 Task: Look for kosher products only.
Action: Mouse moved to (26, 82)
Screenshot: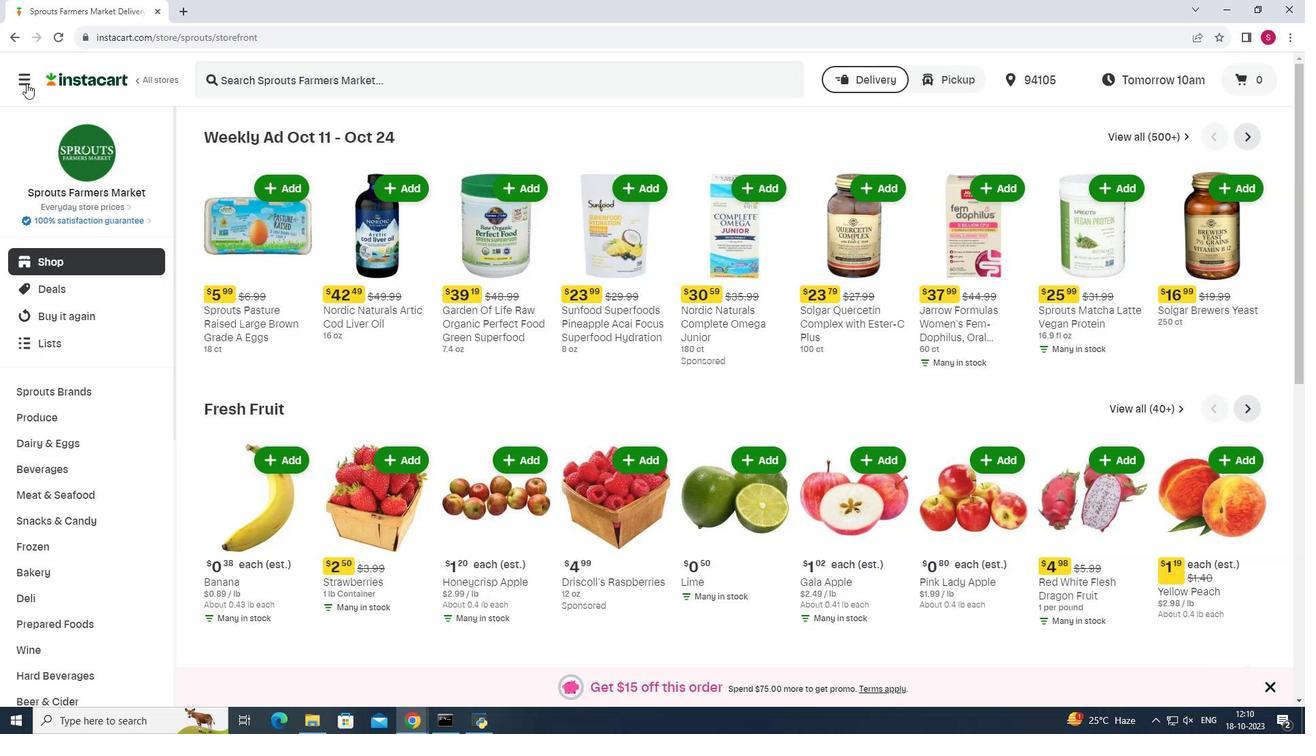 
Action: Mouse pressed left at (26, 82)
Screenshot: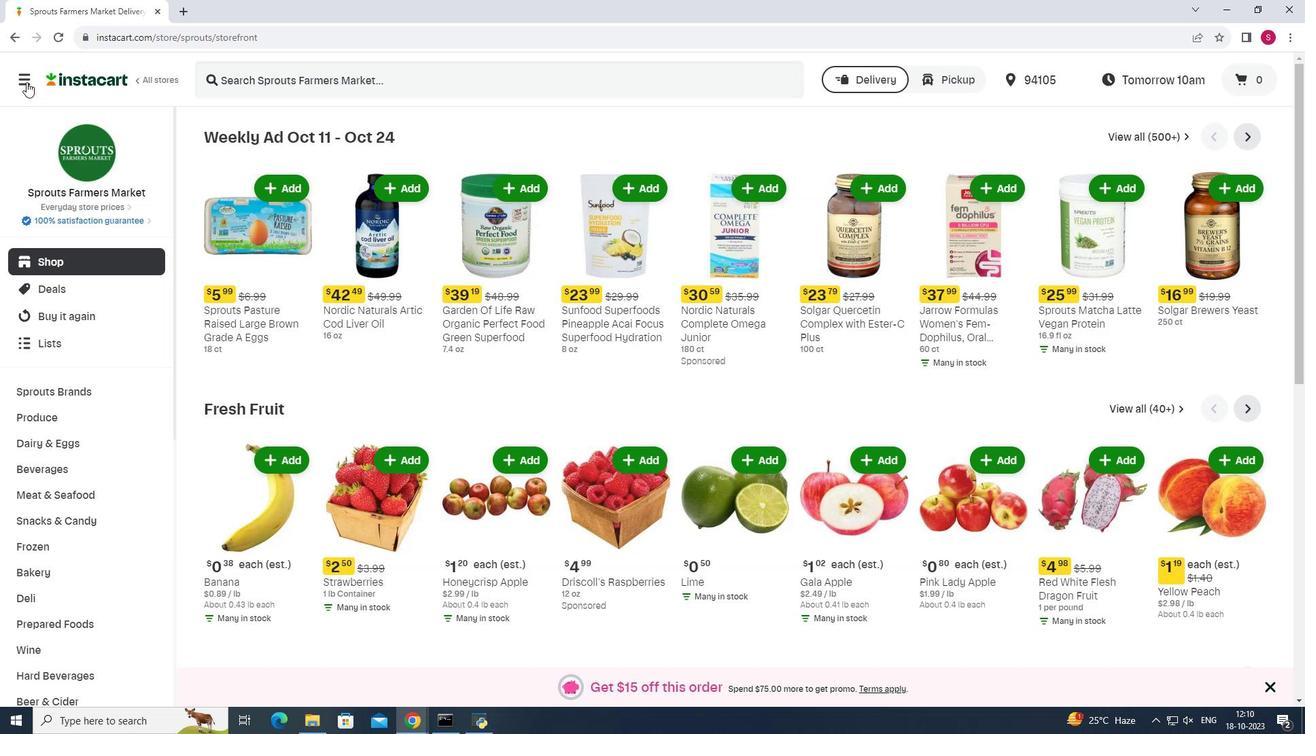 
Action: Mouse moved to (66, 354)
Screenshot: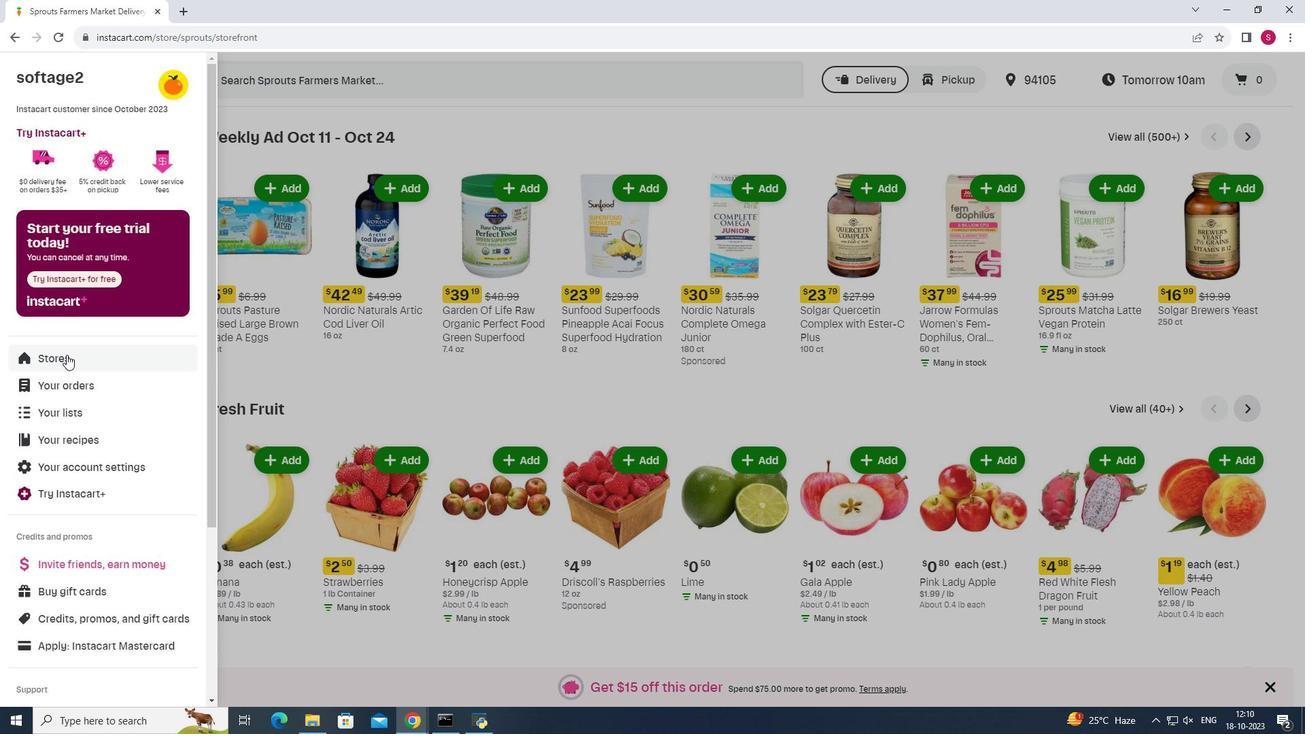 
Action: Mouse pressed left at (66, 354)
Screenshot: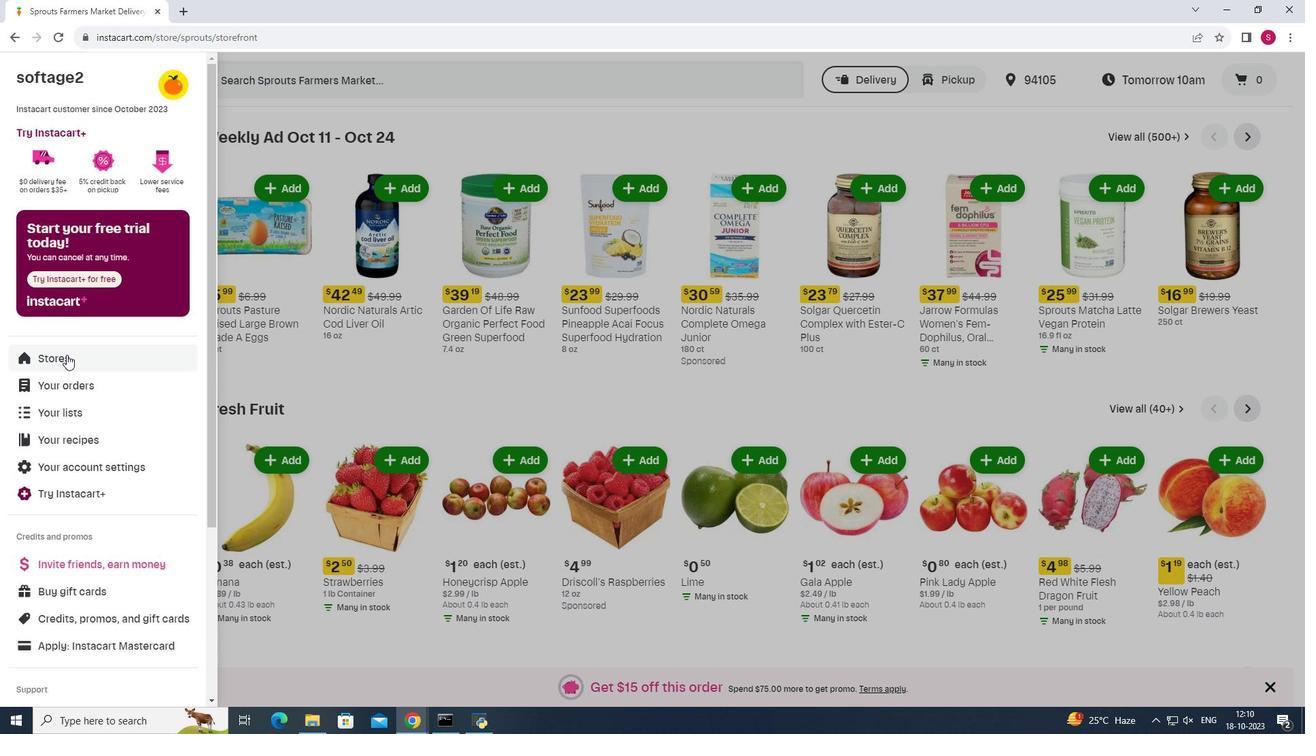 
Action: Mouse moved to (327, 117)
Screenshot: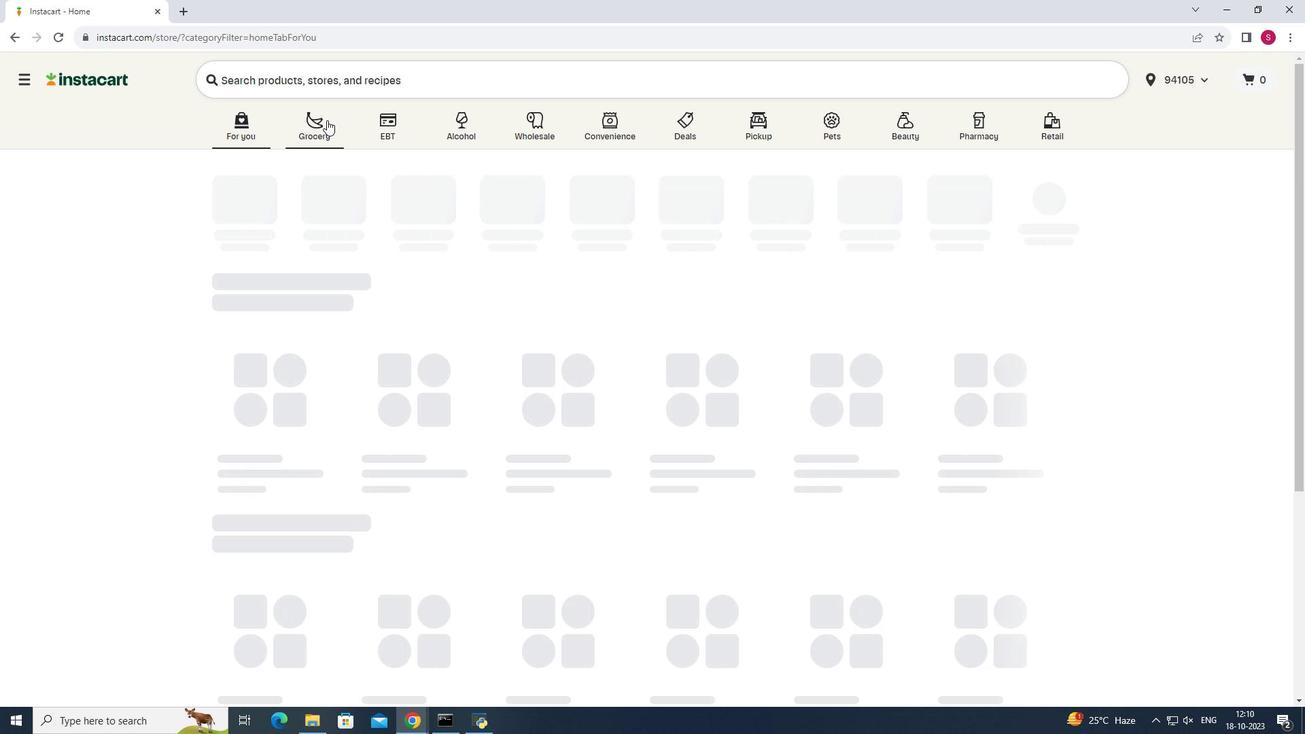 
Action: Mouse pressed left at (327, 117)
Screenshot: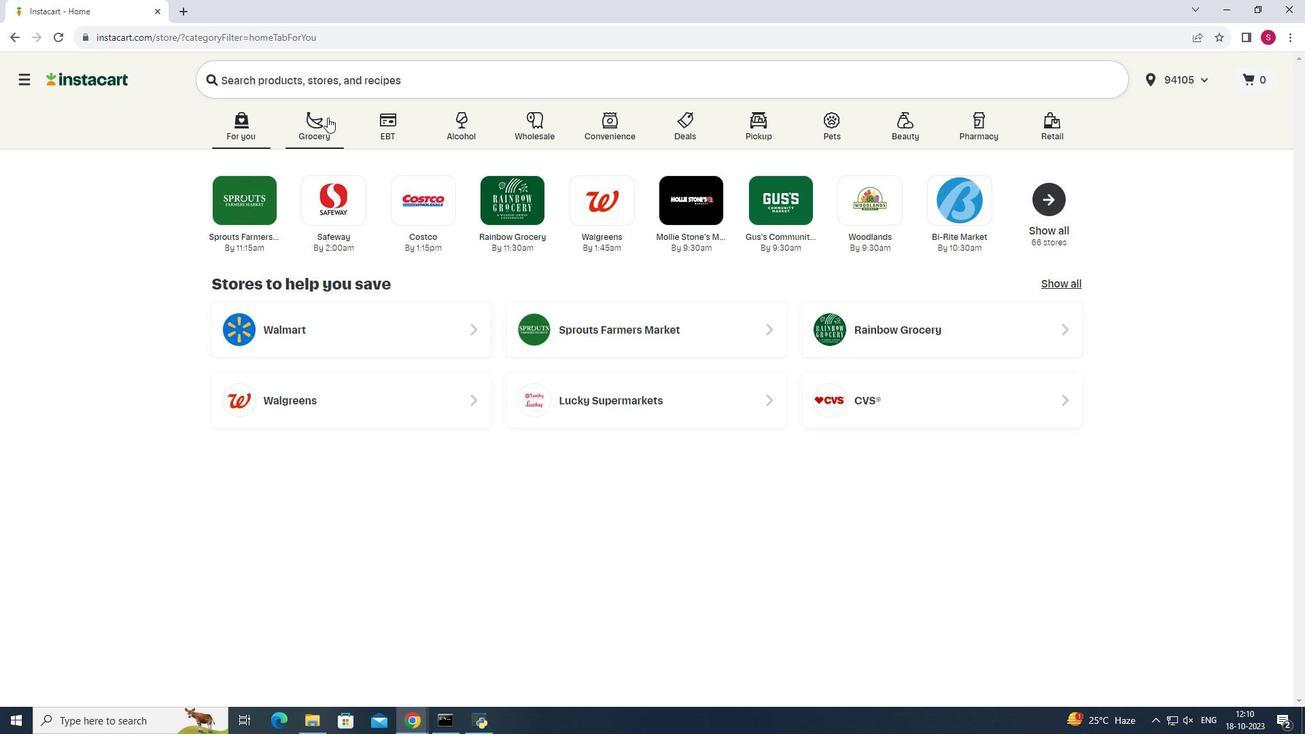 
Action: Mouse moved to (880, 187)
Screenshot: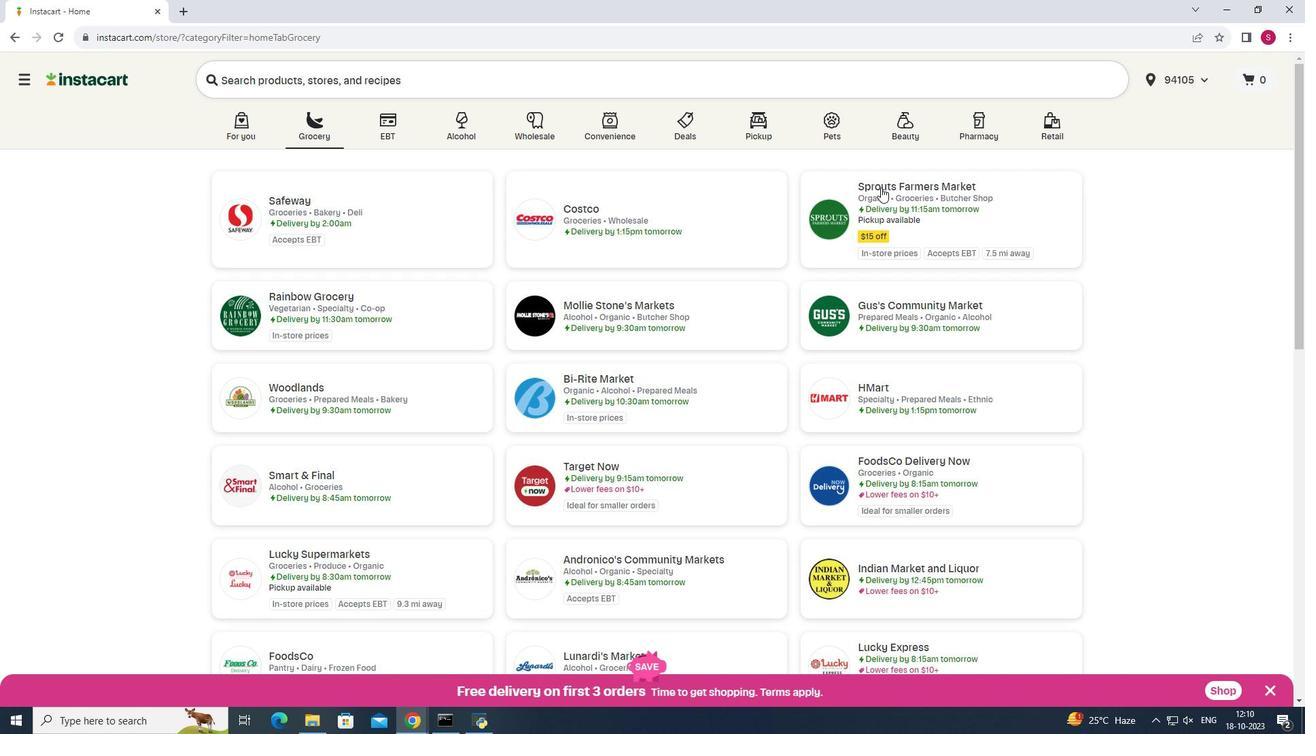 
Action: Mouse pressed left at (880, 187)
Screenshot: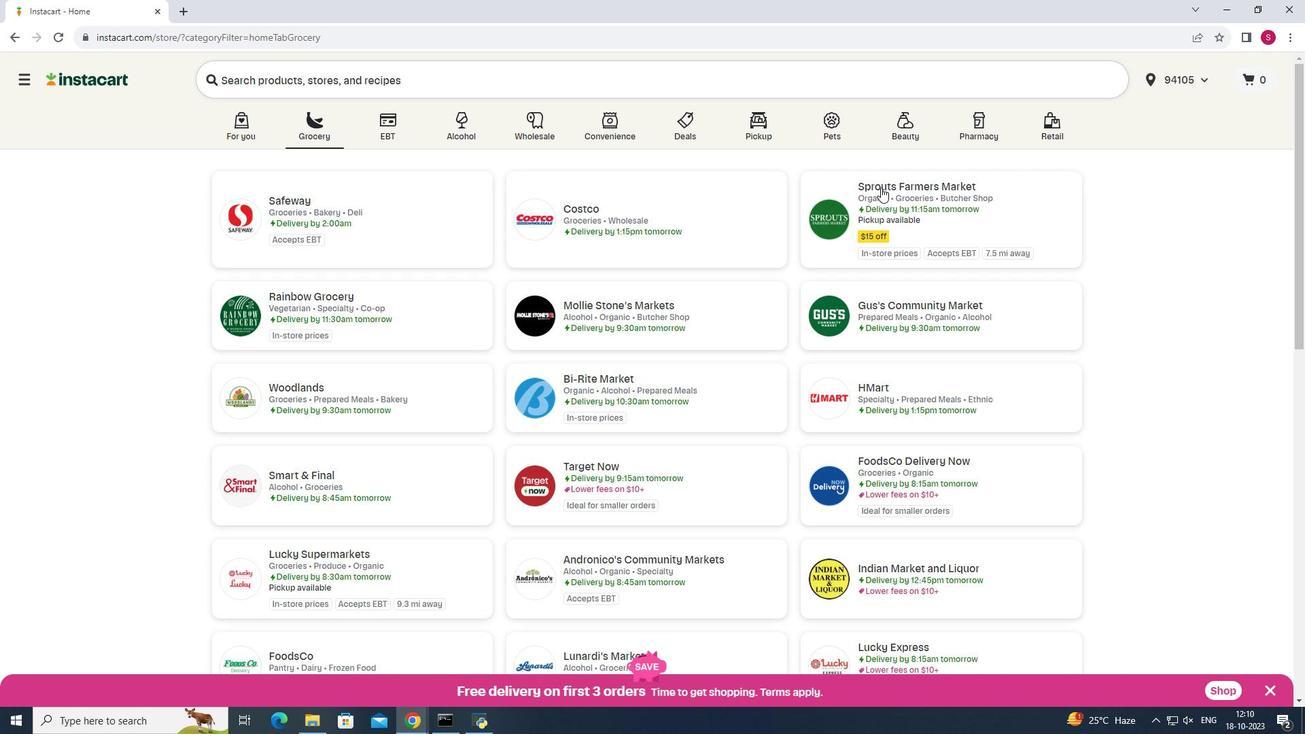
Action: Mouse moved to (54, 520)
Screenshot: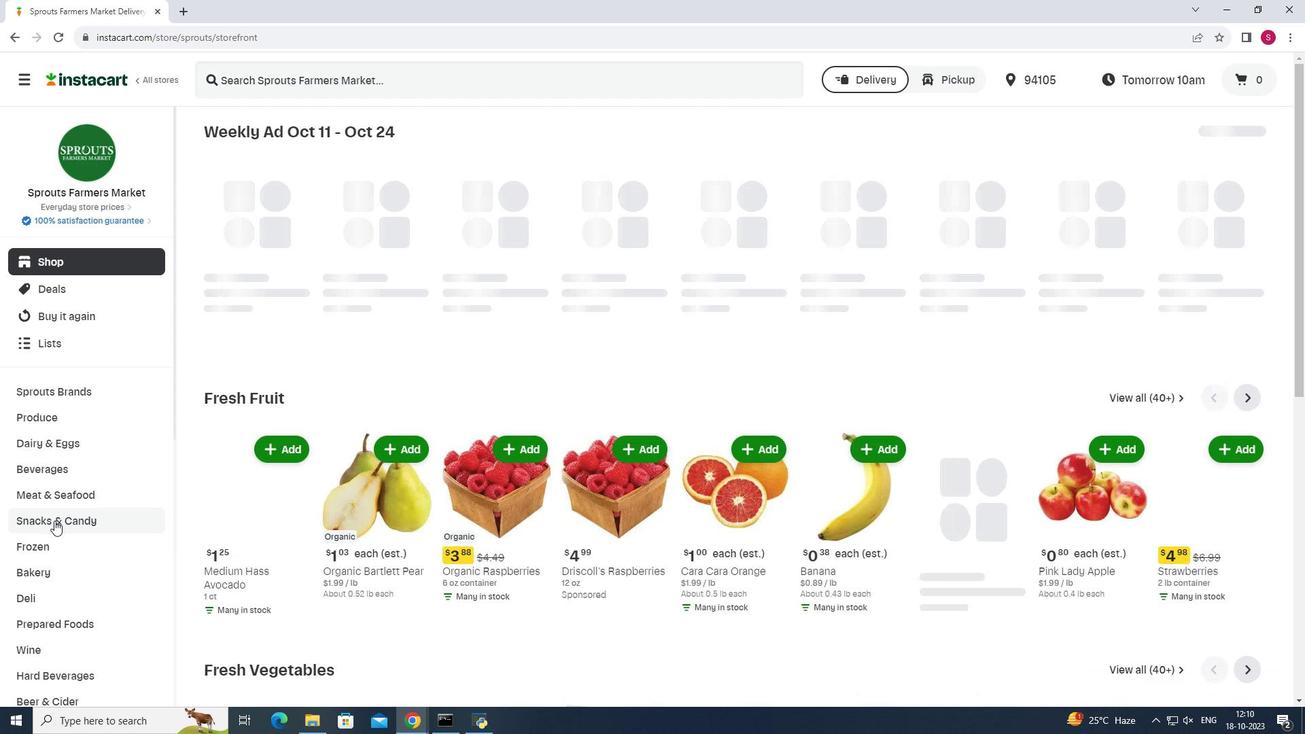 
Action: Mouse pressed left at (54, 520)
Screenshot: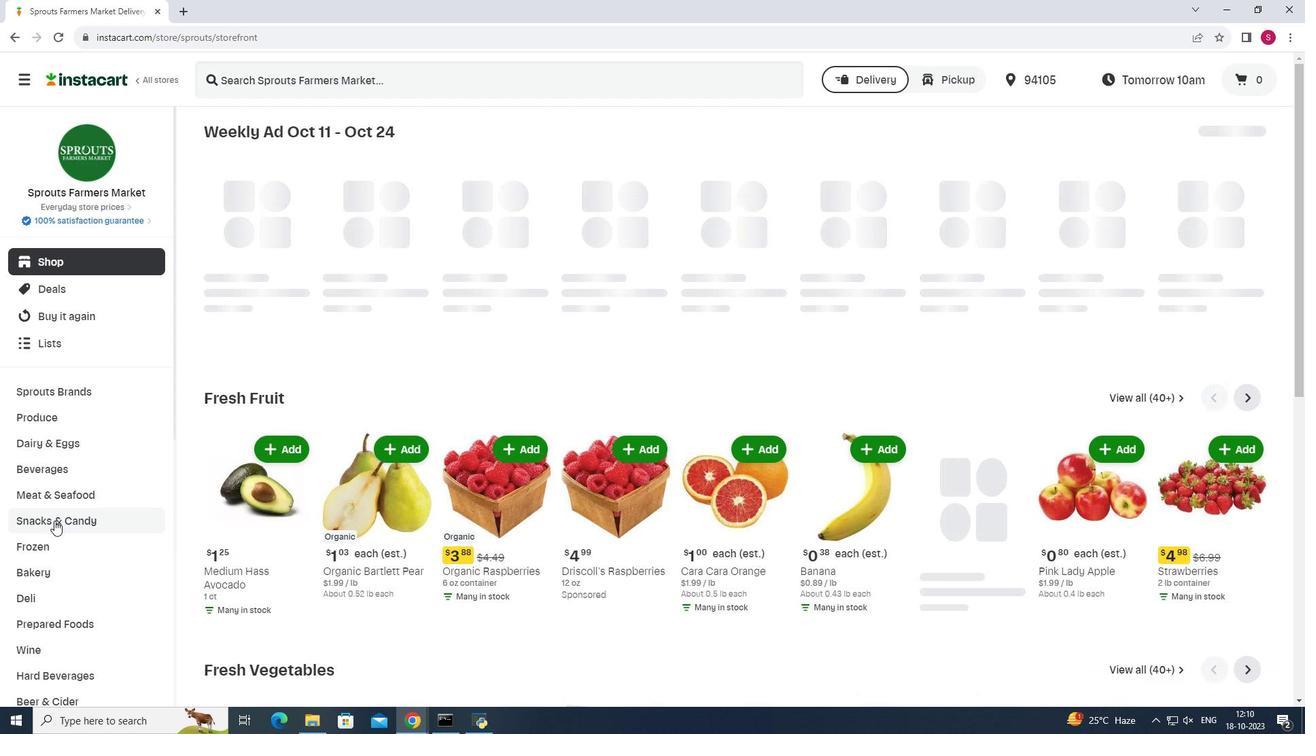 
Action: Mouse moved to (405, 167)
Screenshot: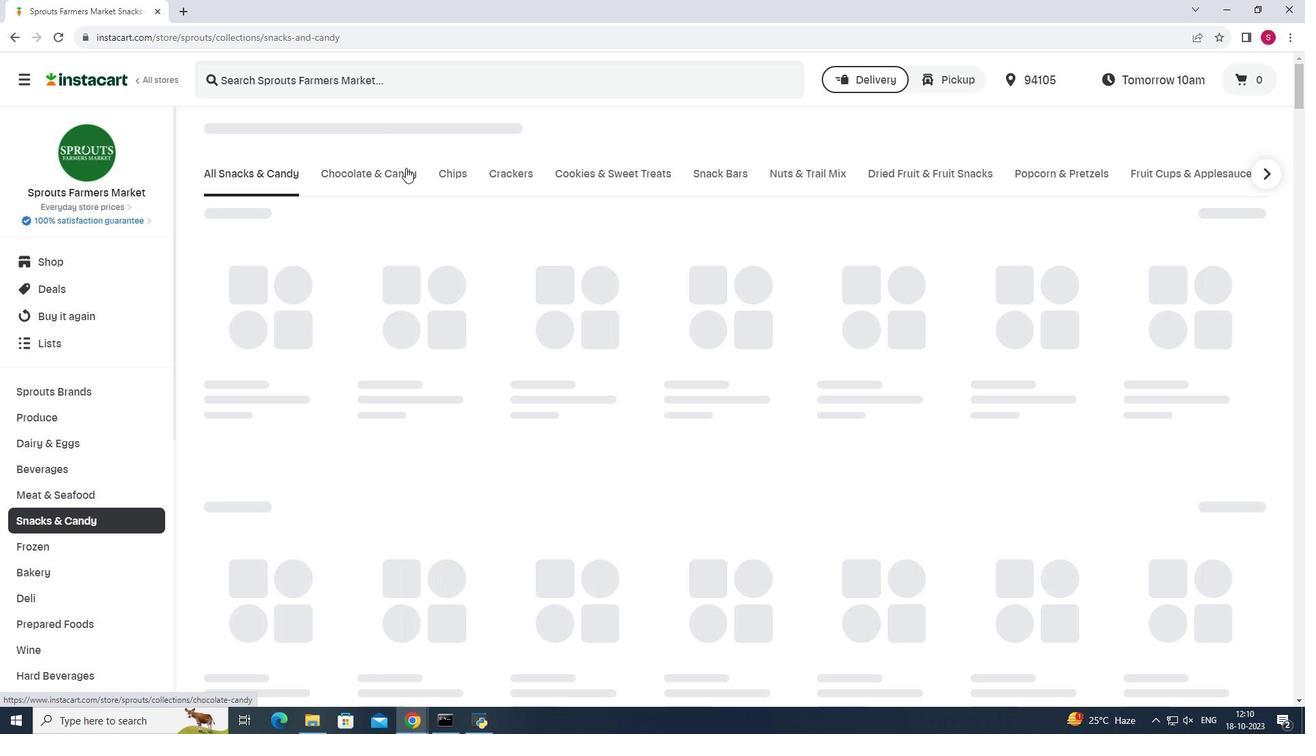 
Action: Mouse pressed left at (405, 167)
Screenshot: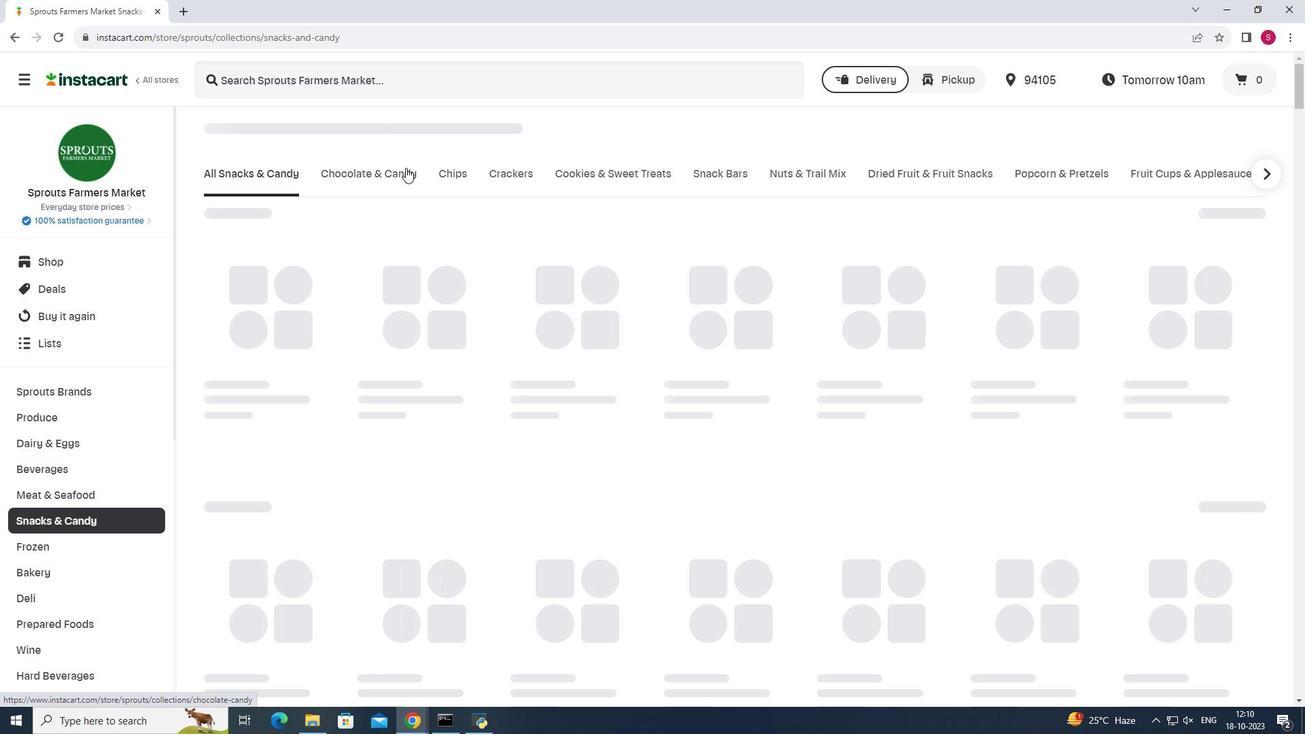 
Action: Mouse moved to (710, 230)
Screenshot: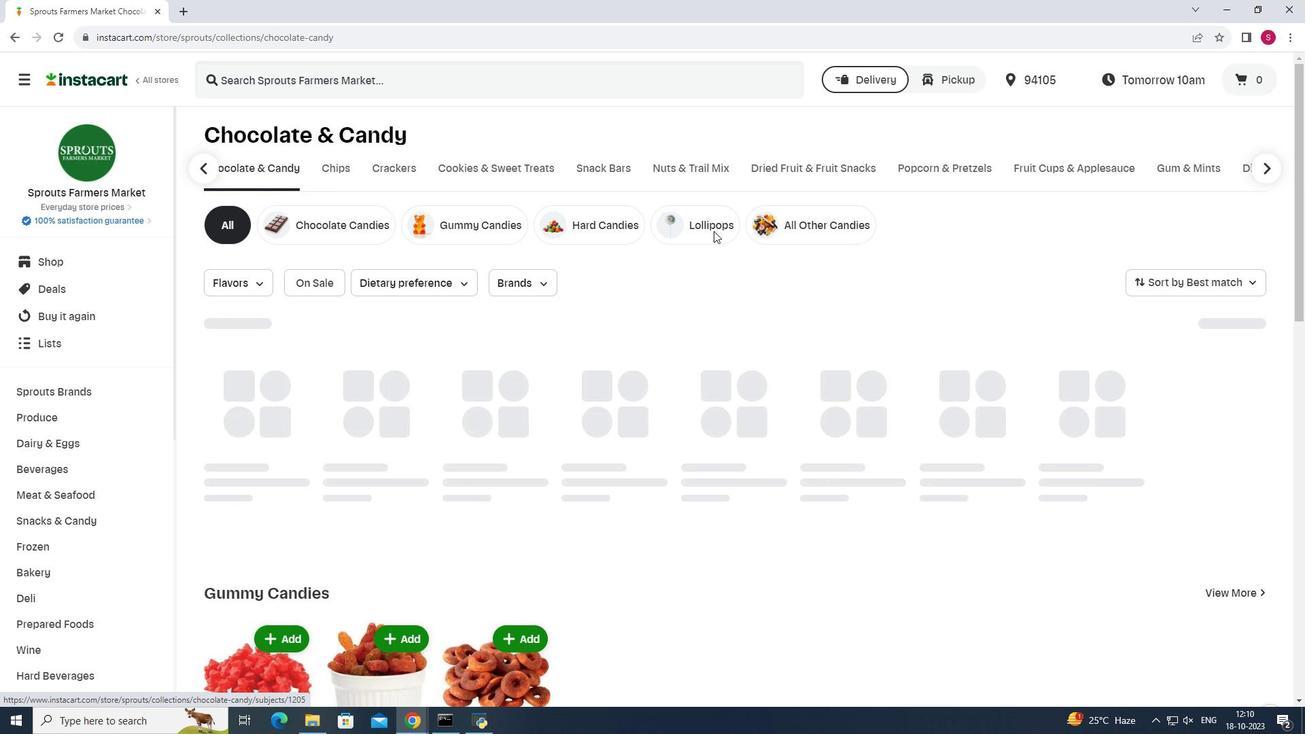 
Action: Mouse pressed left at (710, 230)
Screenshot: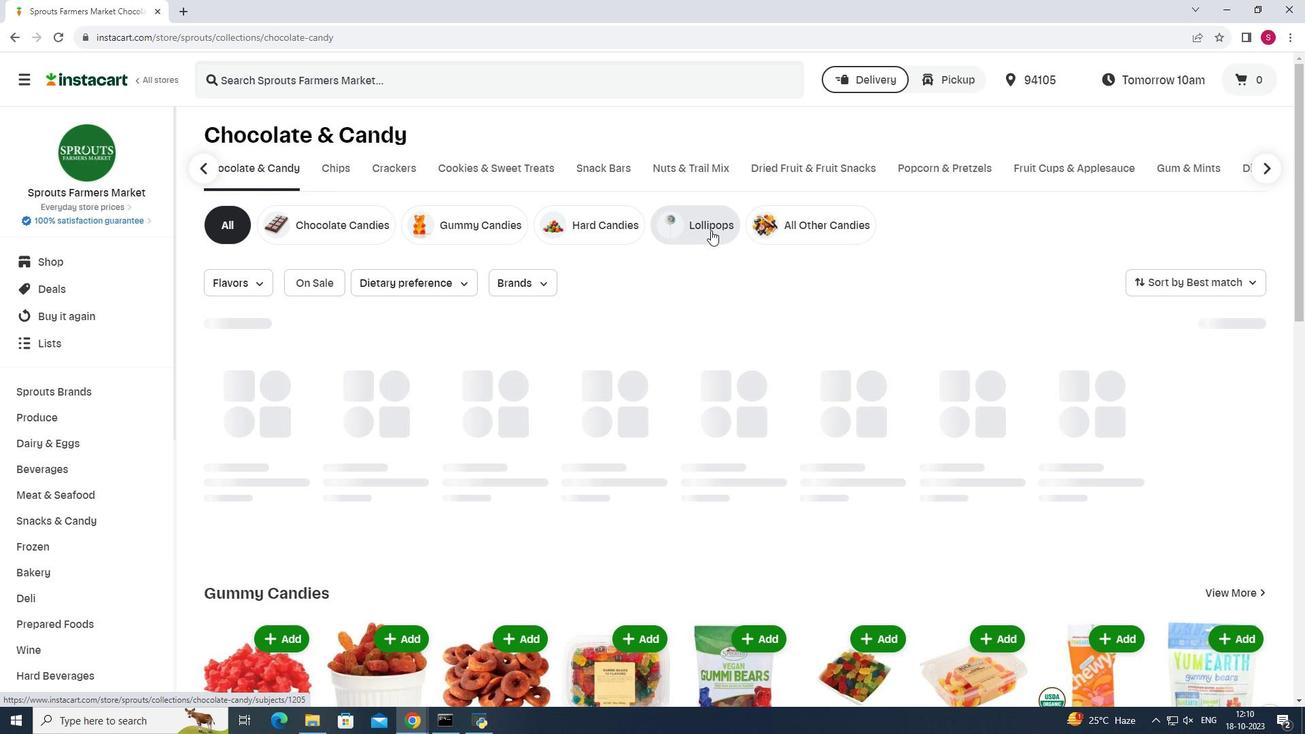 
Action: Mouse moved to (393, 284)
Screenshot: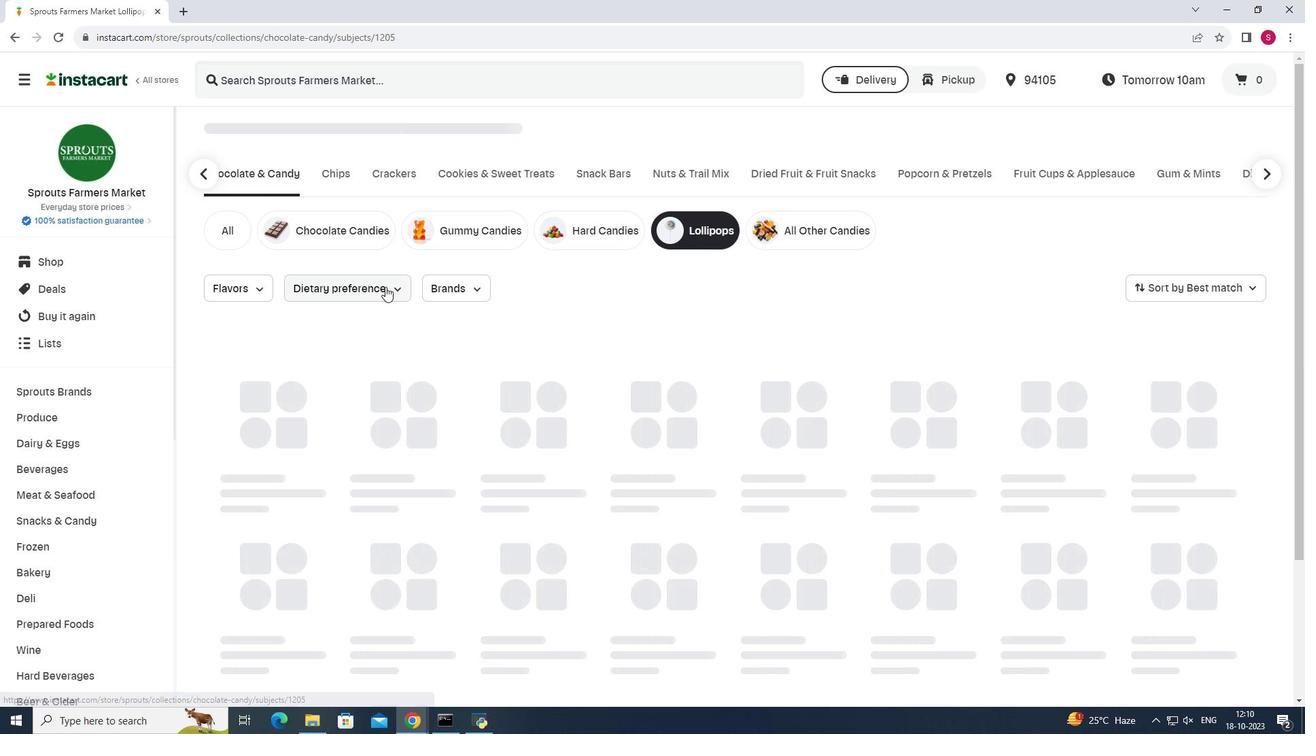 
Action: Mouse pressed left at (393, 284)
Screenshot: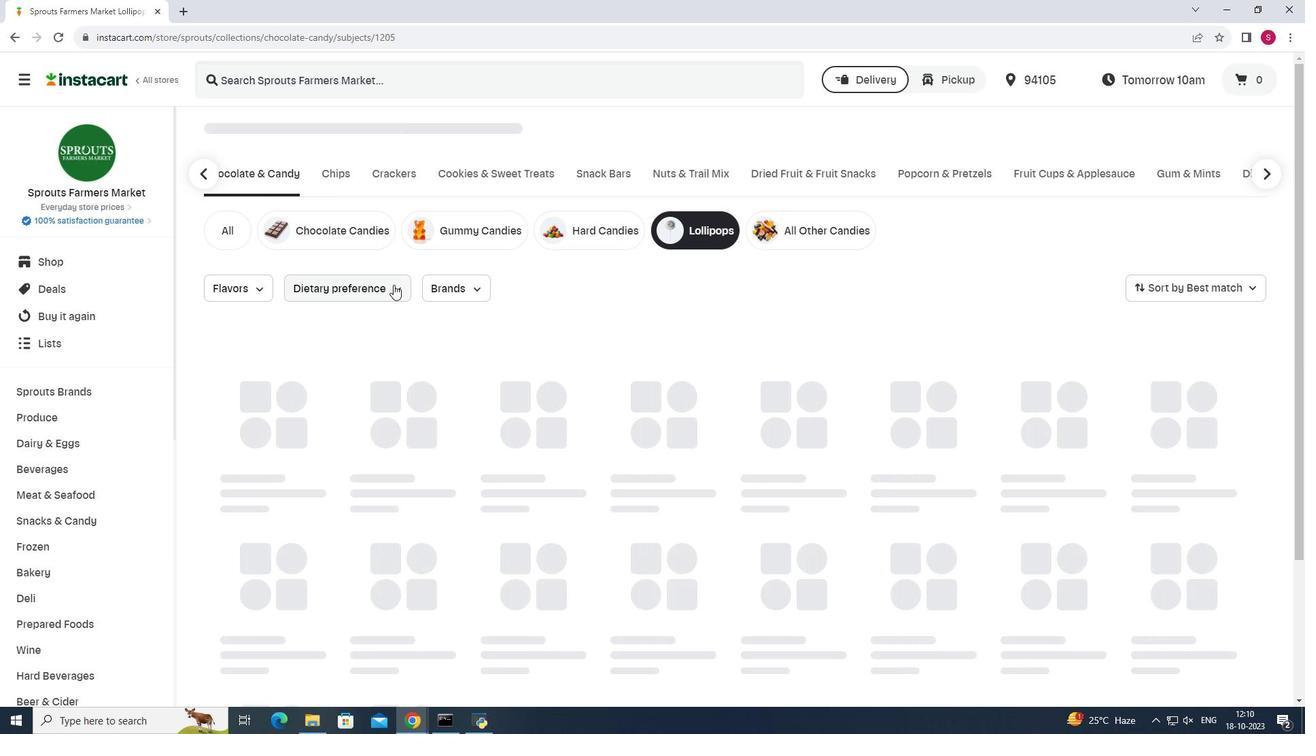 
Action: Mouse moved to (300, 357)
Screenshot: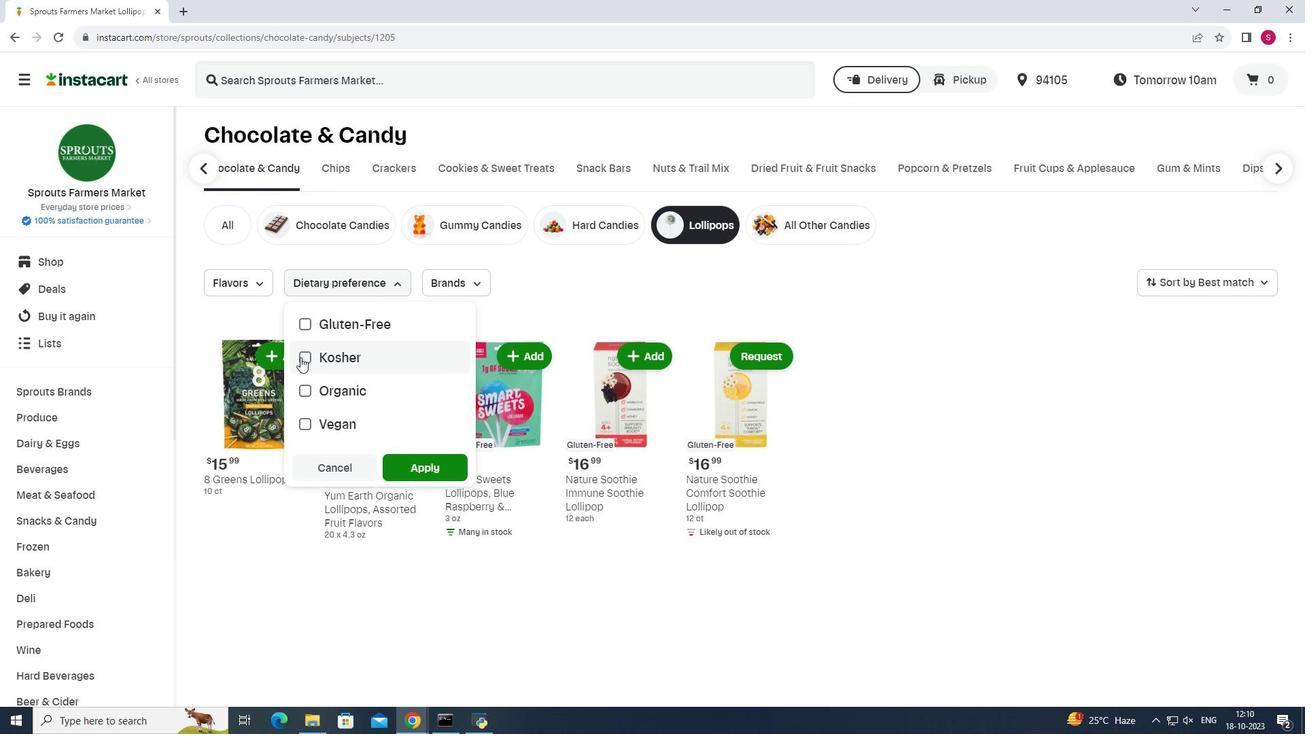 
Action: Mouse pressed left at (300, 357)
Screenshot: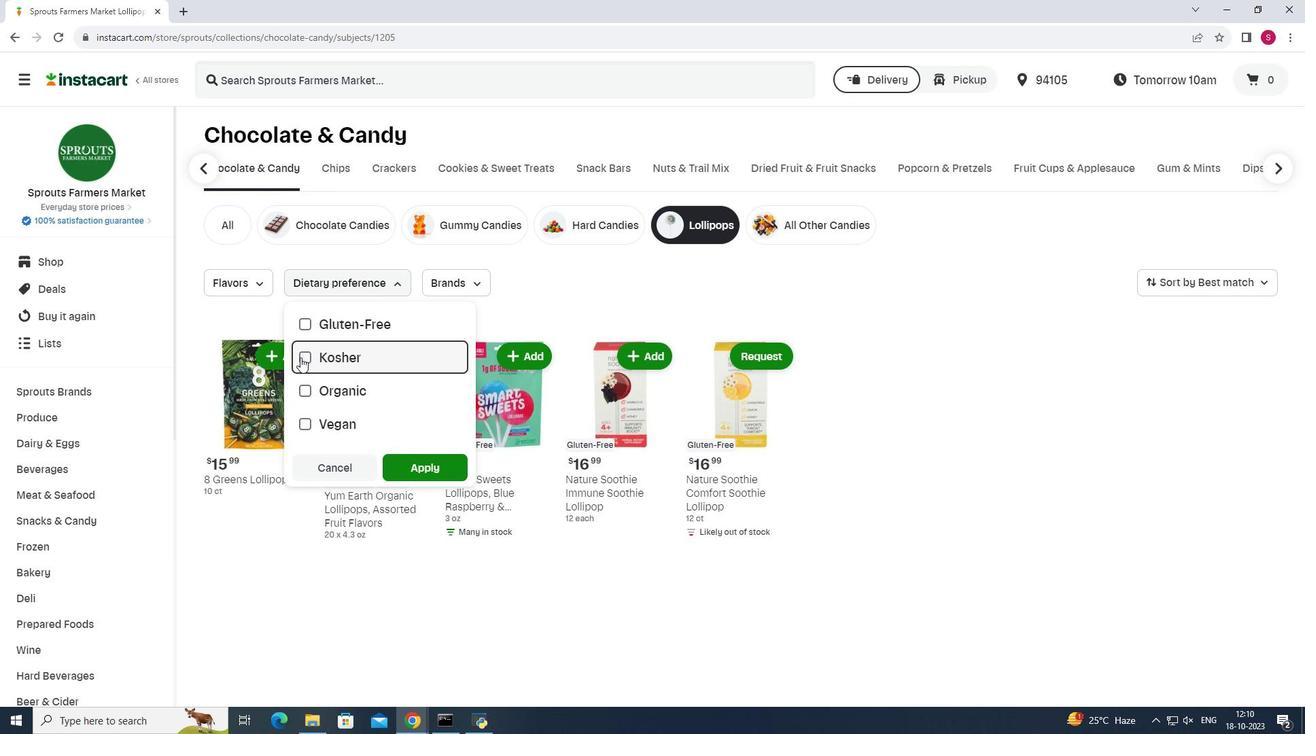 
Action: Mouse moved to (433, 470)
Screenshot: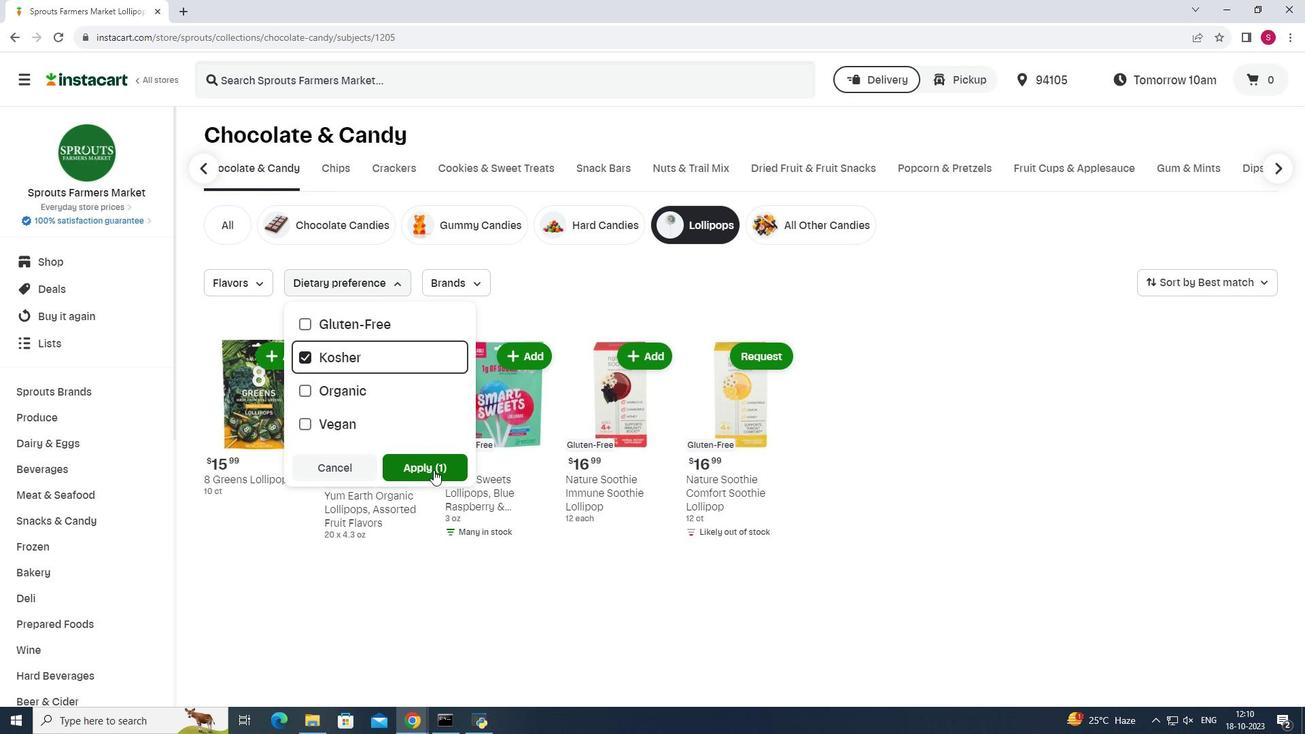
Action: Mouse pressed left at (433, 470)
Screenshot: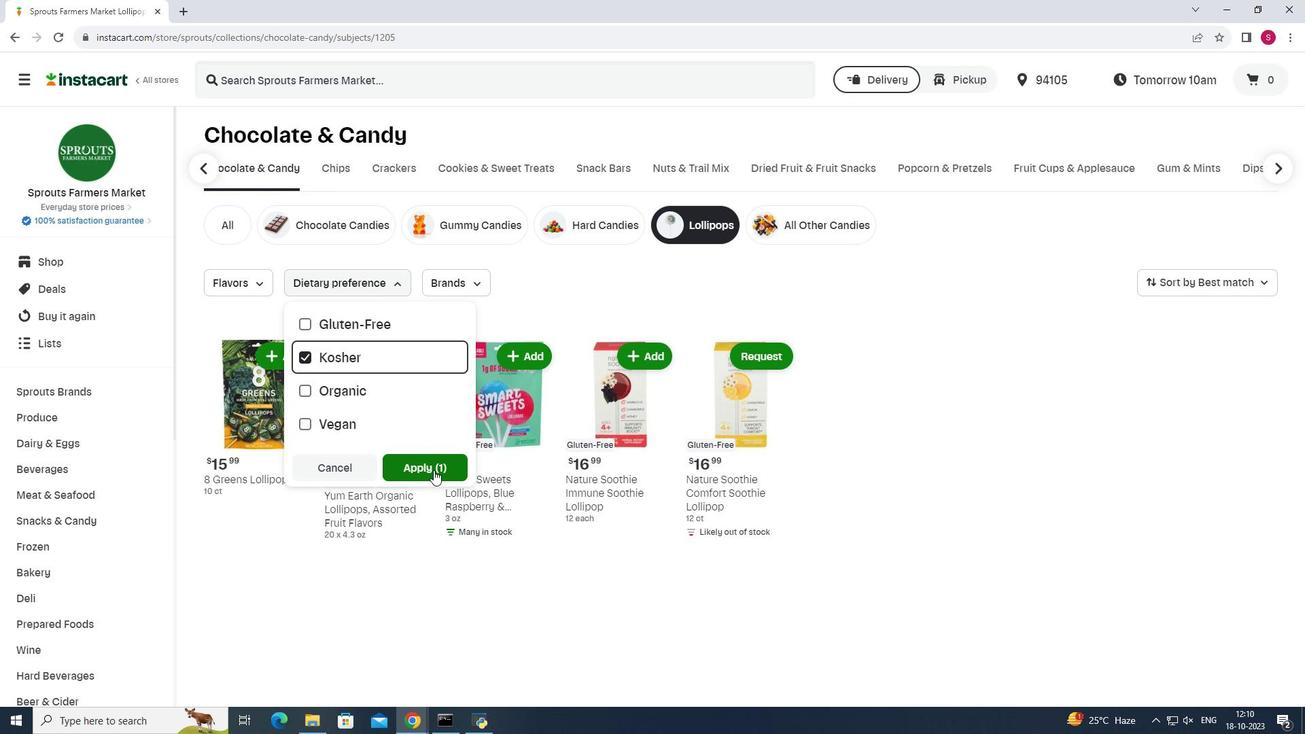 
Action: Mouse moved to (920, 312)
Screenshot: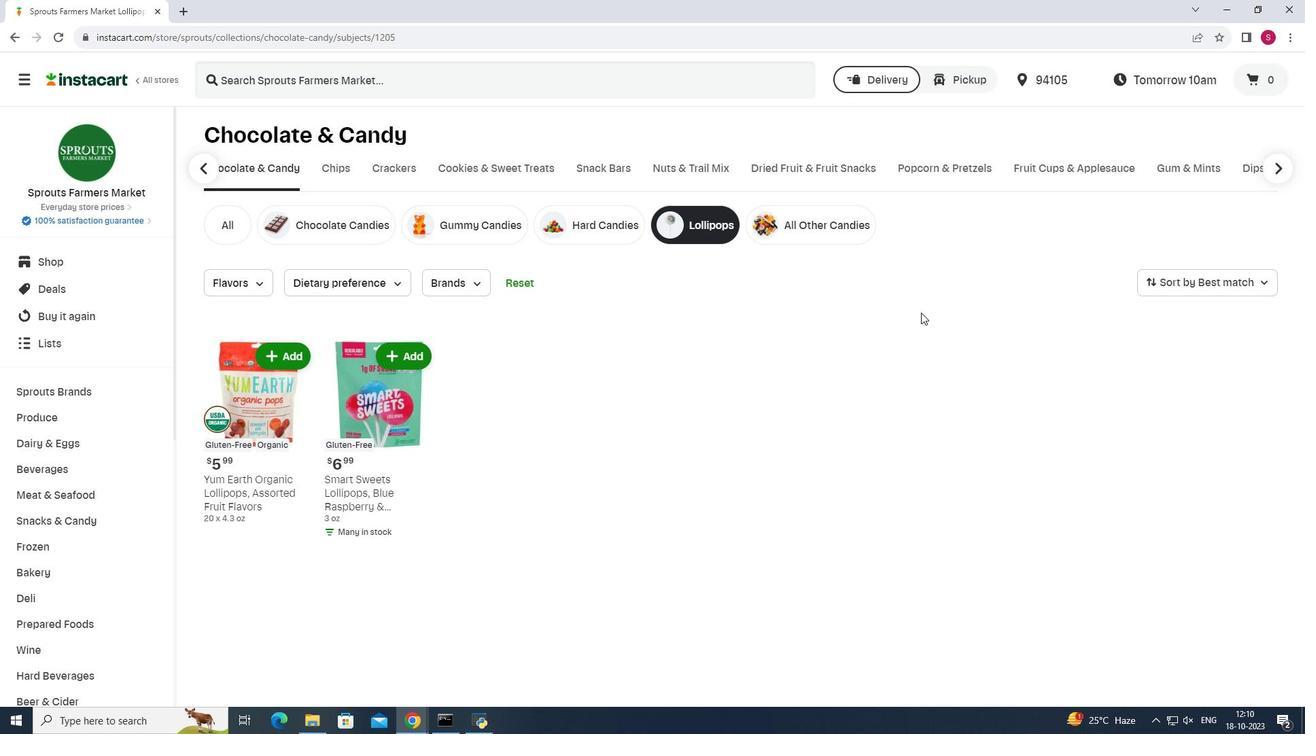 
